 Task: Use the formula "ERROR.TYPE" in spreadsheet "Project protfolio".
Action: Mouse moved to (604, 79)
Screenshot: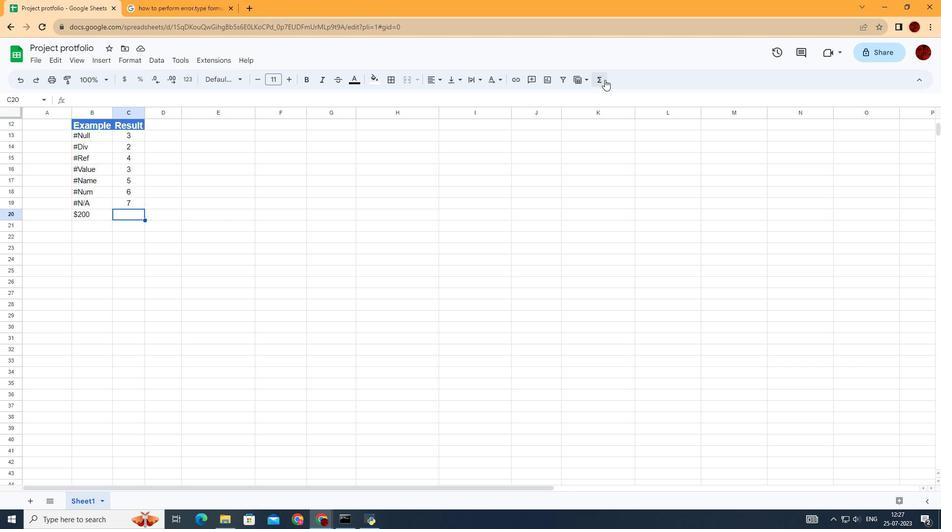 
Action: Mouse pressed left at (604, 79)
Screenshot: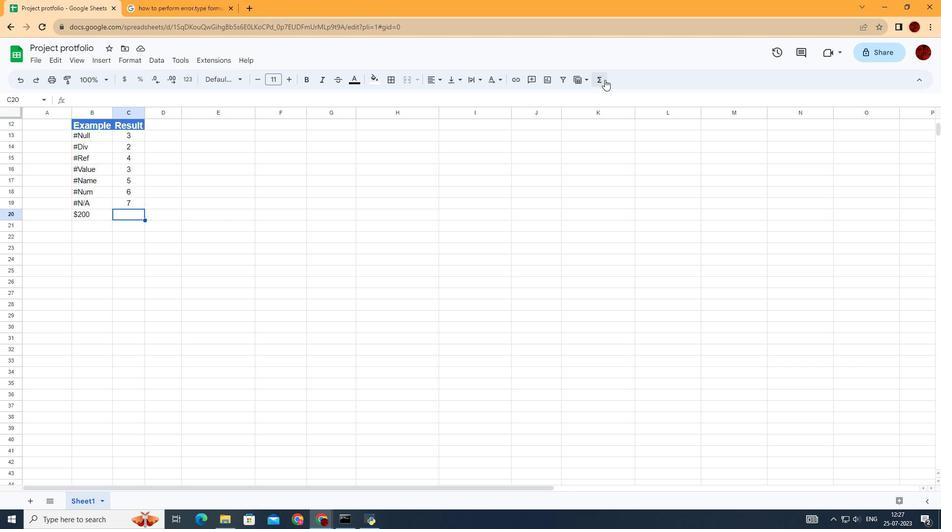 
Action: Mouse moved to (747, 169)
Screenshot: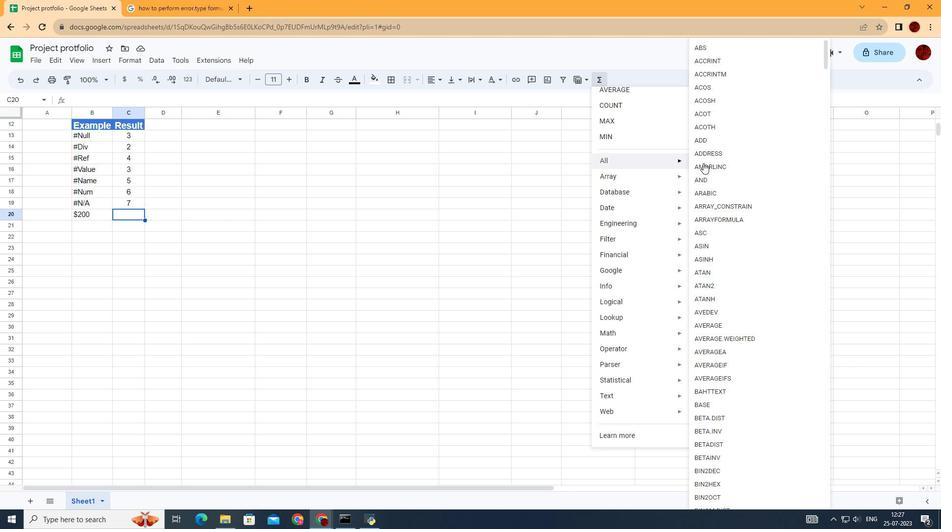 
Action: Mouse scrolled (747, 168) with delta (0, 0)
Screenshot: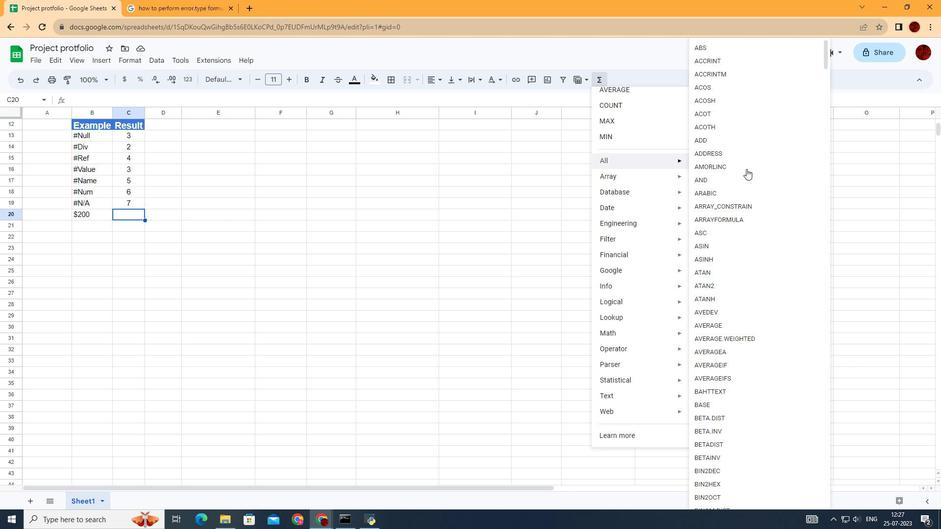 
Action: Mouse scrolled (747, 168) with delta (0, 0)
Screenshot: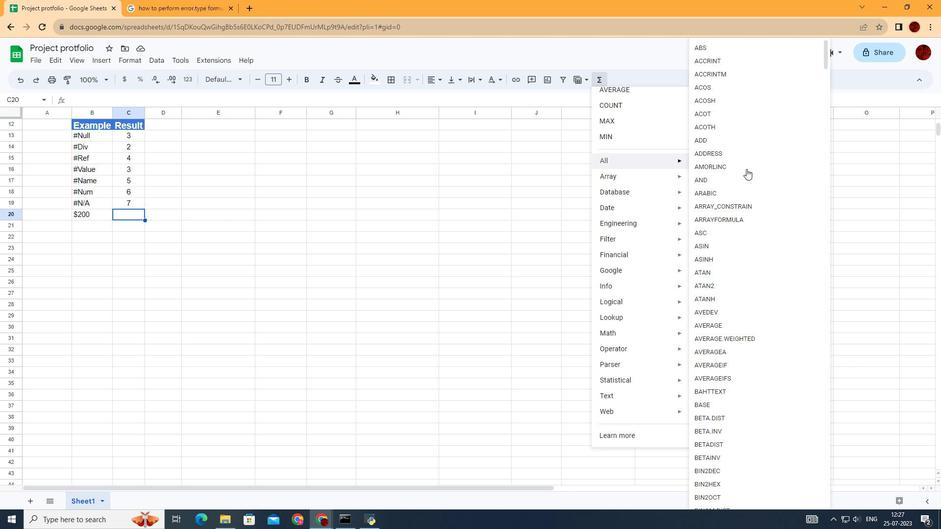 
Action: Mouse scrolled (747, 168) with delta (0, 0)
Screenshot: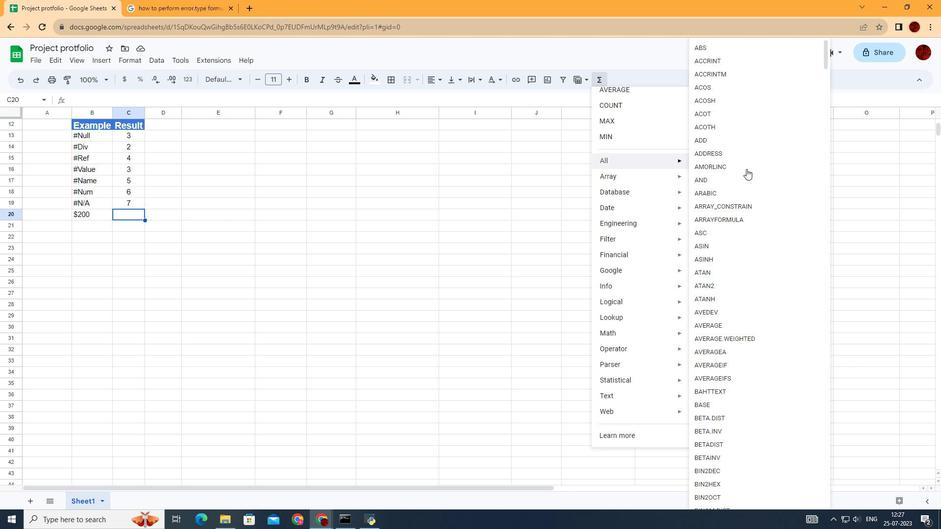 
Action: Mouse scrolled (747, 168) with delta (0, 0)
Screenshot: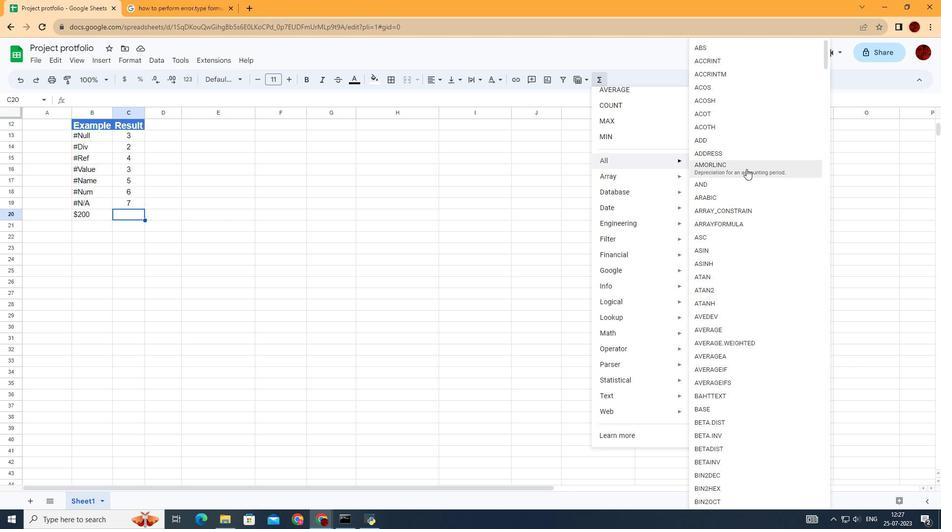 
Action: Mouse scrolled (747, 168) with delta (0, 0)
Screenshot: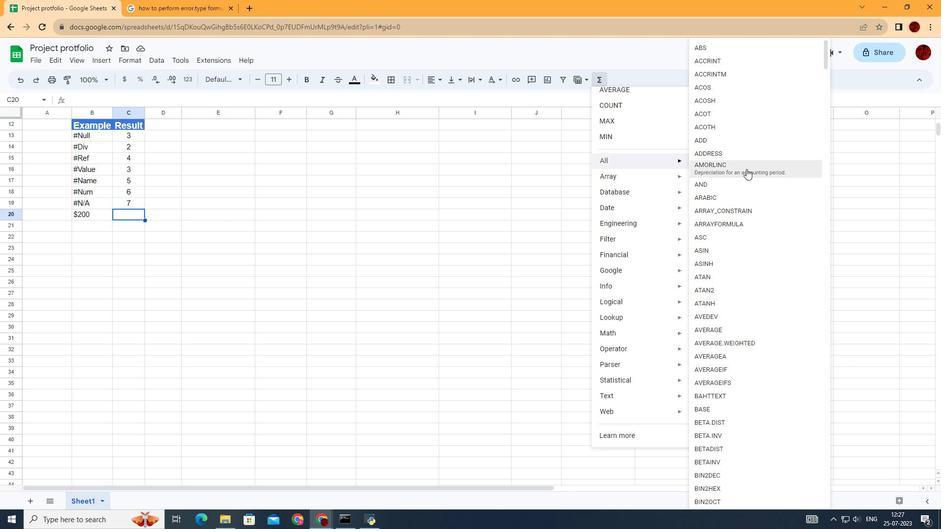 
Action: Mouse scrolled (747, 168) with delta (0, 0)
Screenshot: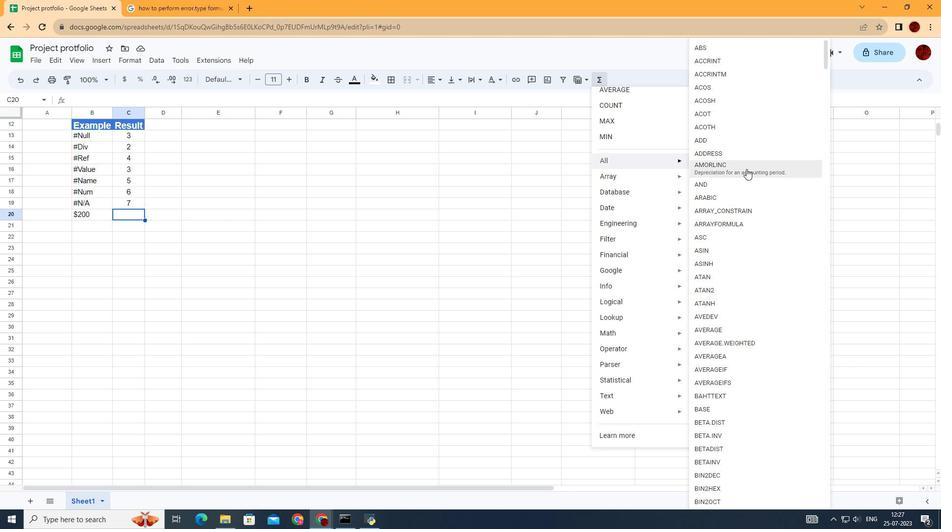 
Action: Mouse scrolled (747, 168) with delta (0, 0)
Screenshot: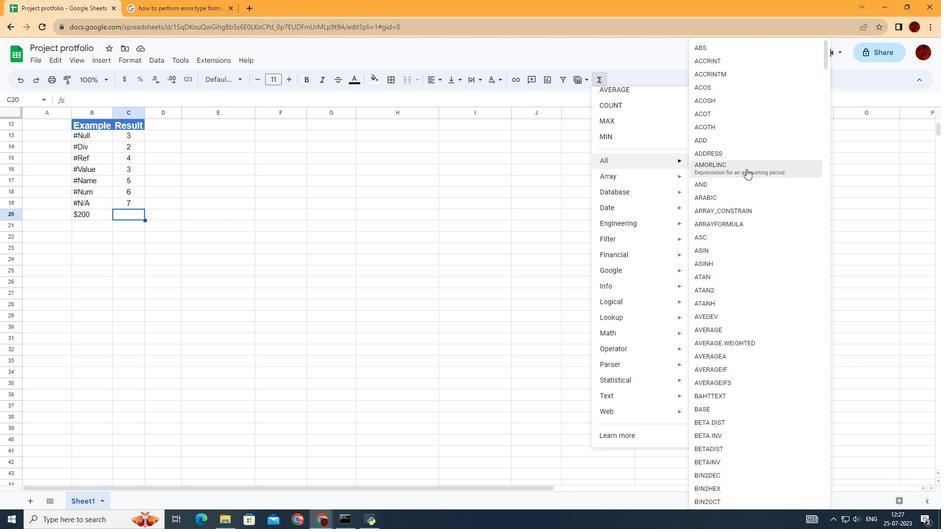 
Action: Mouse scrolled (747, 168) with delta (0, 0)
Screenshot: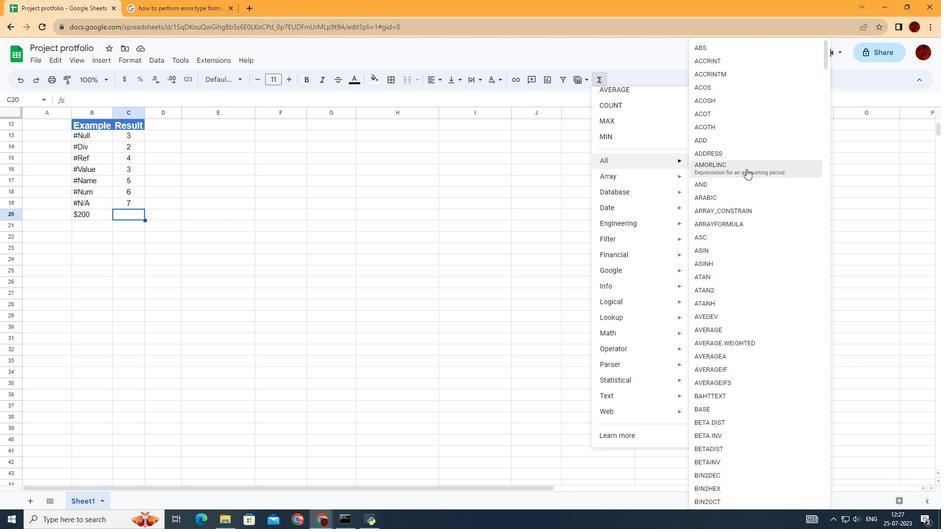 
Action: Mouse scrolled (747, 168) with delta (0, 0)
Screenshot: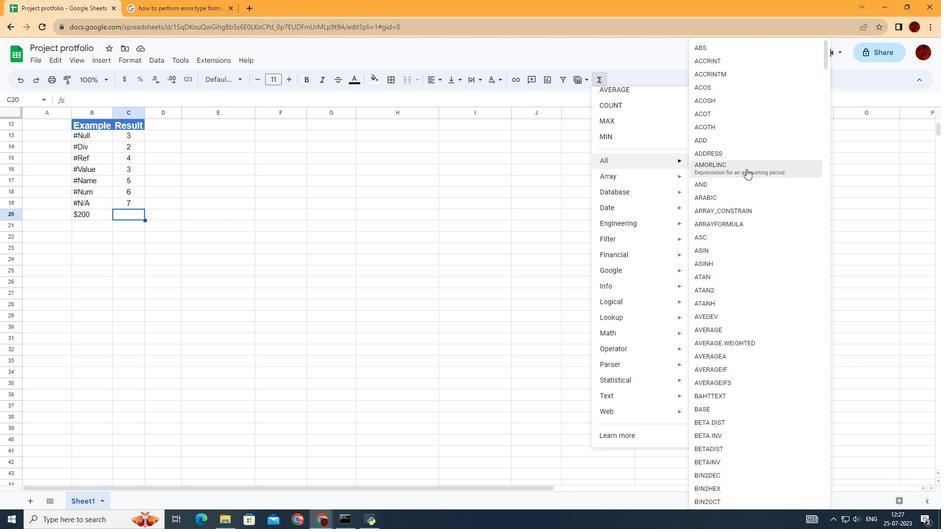 
Action: Mouse scrolled (747, 168) with delta (0, 0)
Screenshot: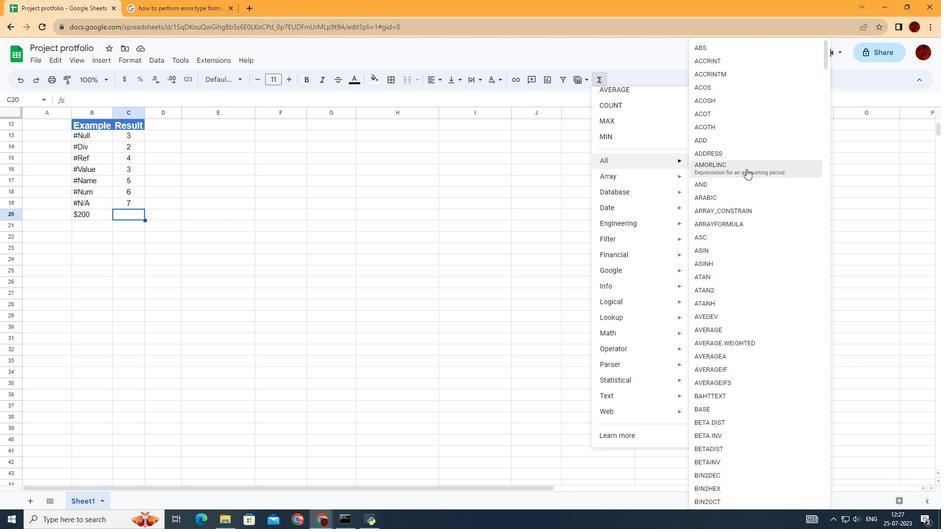 
Action: Mouse scrolled (747, 168) with delta (0, 0)
Screenshot: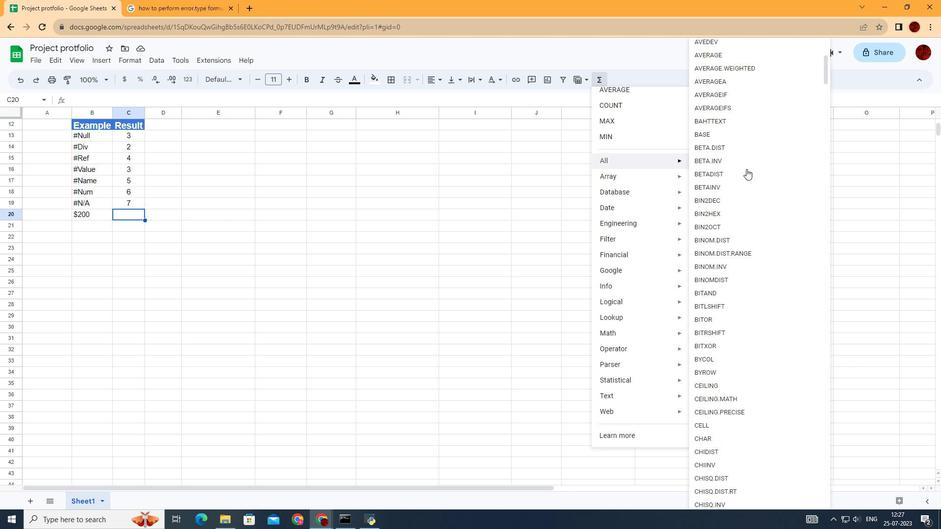 
Action: Mouse scrolled (747, 168) with delta (0, 0)
Screenshot: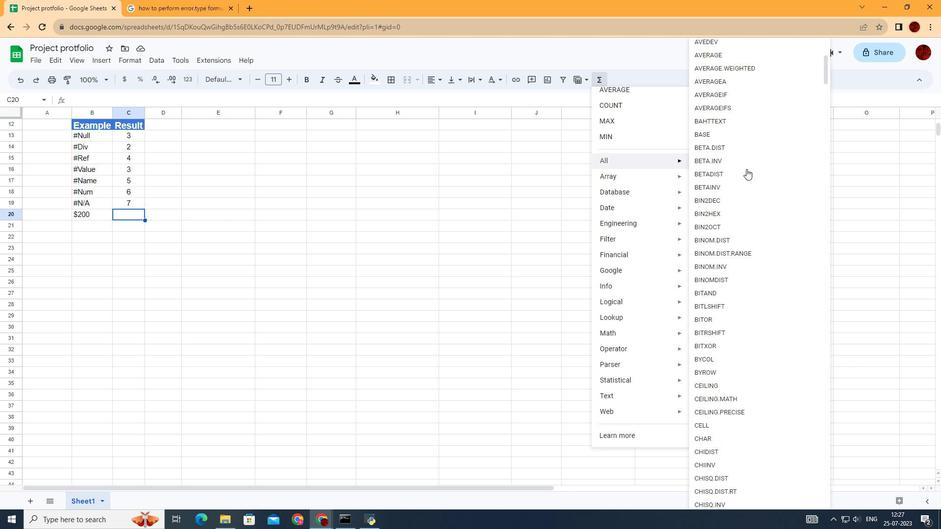 
Action: Mouse scrolled (747, 169) with delta (0, 0)
Screenshot: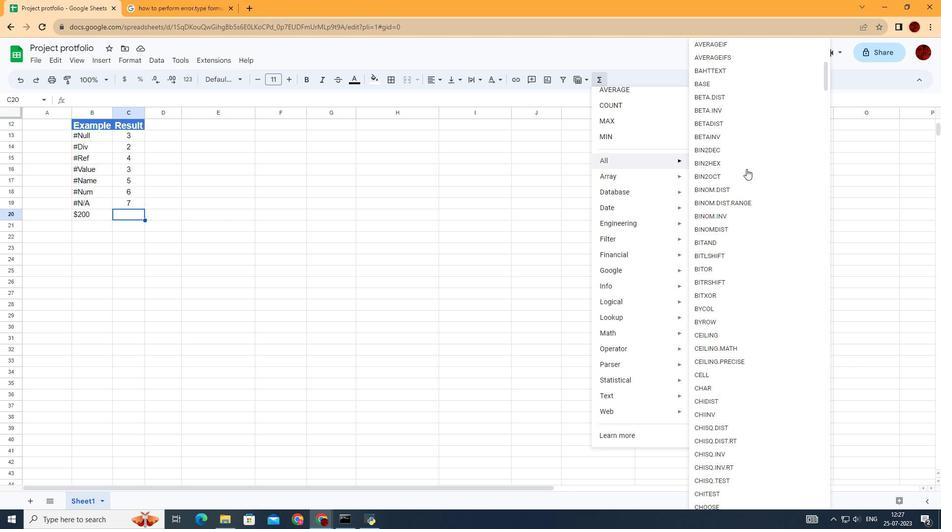 
Action: Mouse scrolled (747, 168) with delta (0, 0)
Screenshot: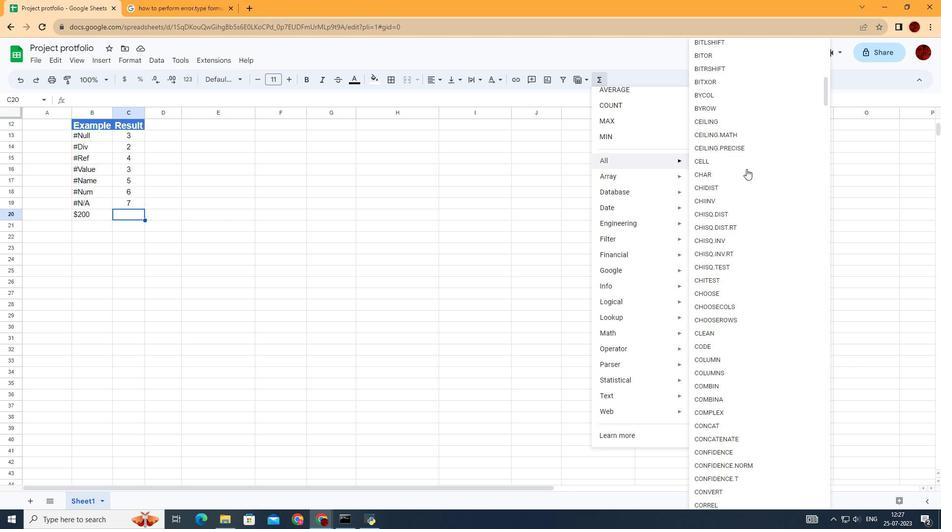 
Action: Mouse scrolled (747, 168) with delta (0, 0)
Screenshot: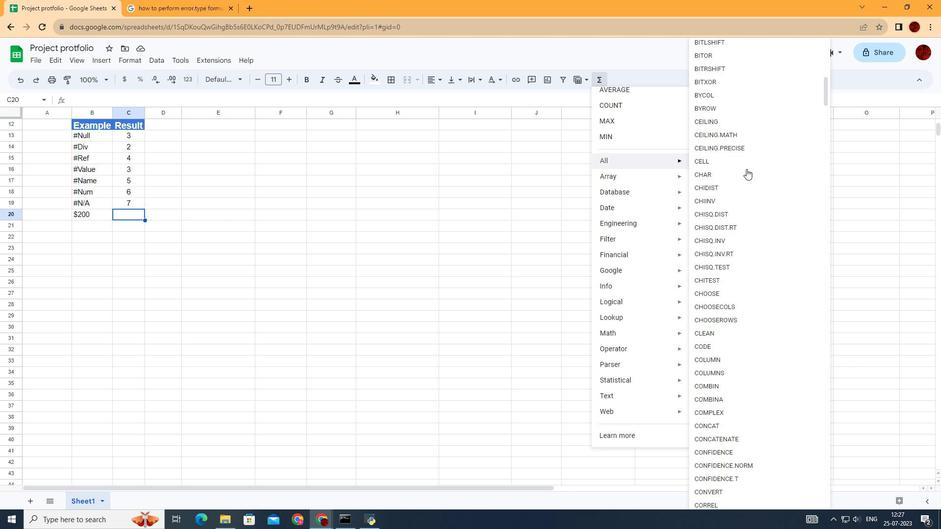 
Action: Mouse scrolled (747, 168) with delta (0, 0)
Screenshot: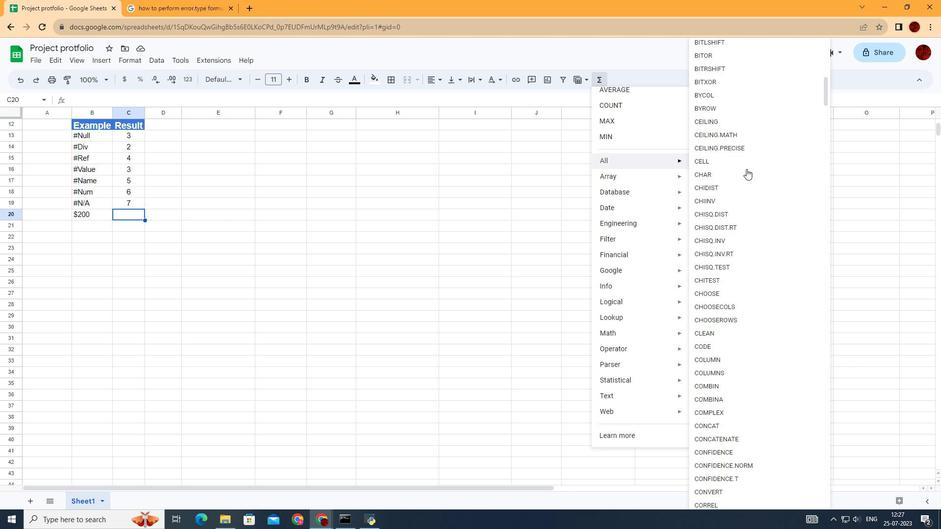 
Action: Mouse scrolled (747, 168) with delta (0, 0)
Screenshot: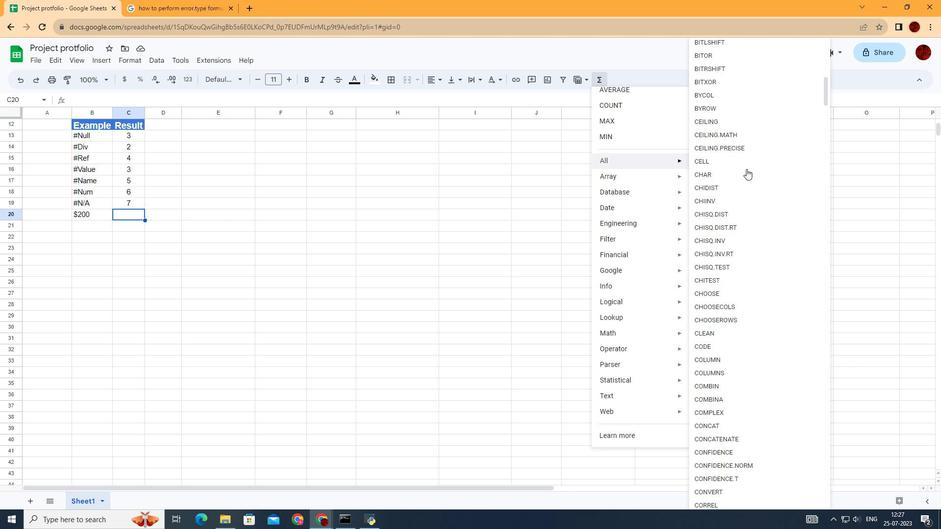
Action: Mouse scrolled (747, 168) with delta (0, 0)
Screenshot: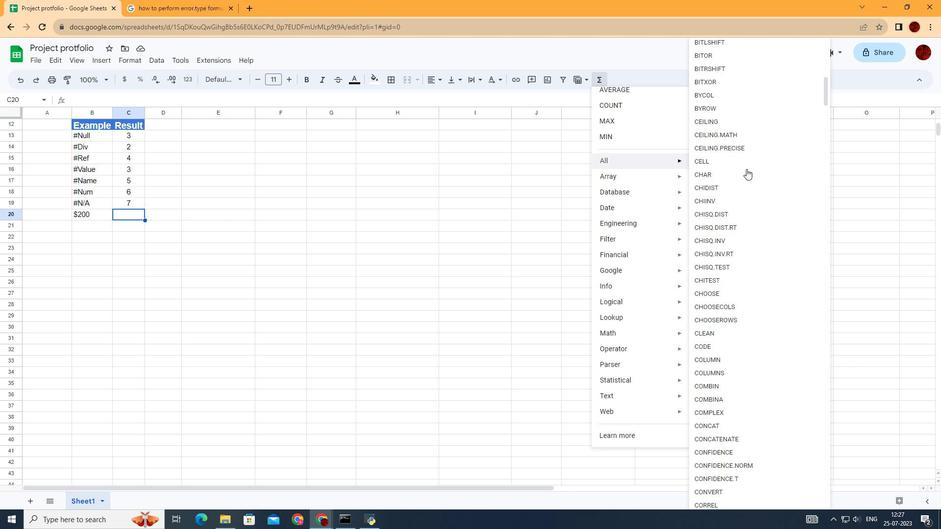 
Action: Mouse scrolled (747, 168) with delta (0, 0)
Screenshot: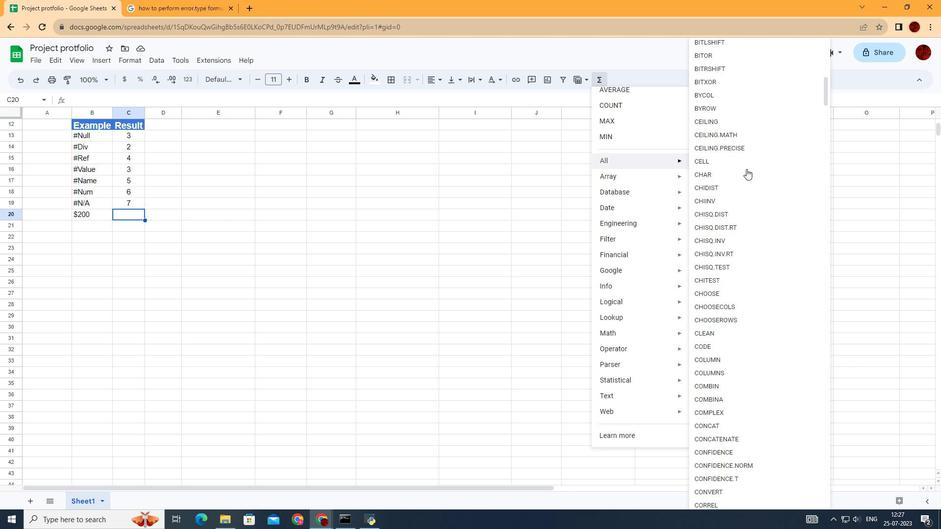 
Action: Mouse scrolled (747, 168) with delta (0, 0)
Screenshot: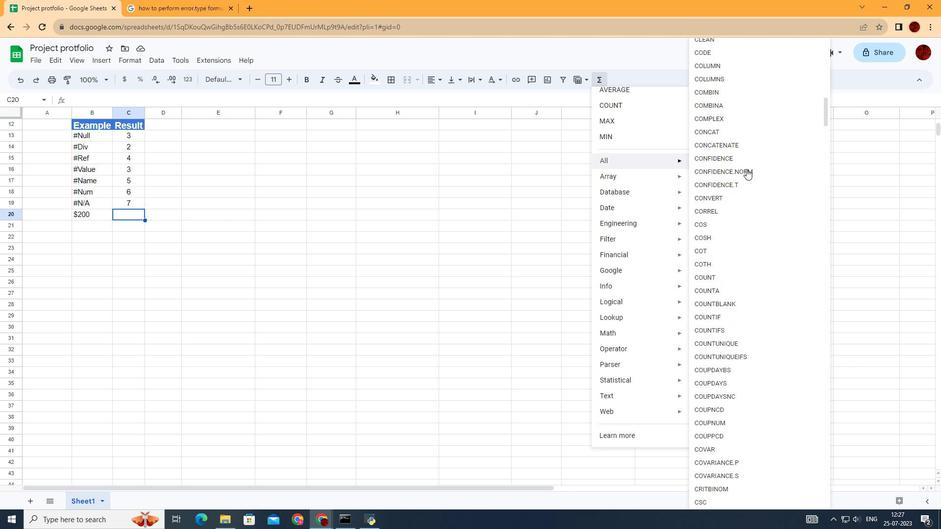 
Action: Mouse scrolled (747, 168) with delta (0, 0)
Screenshot: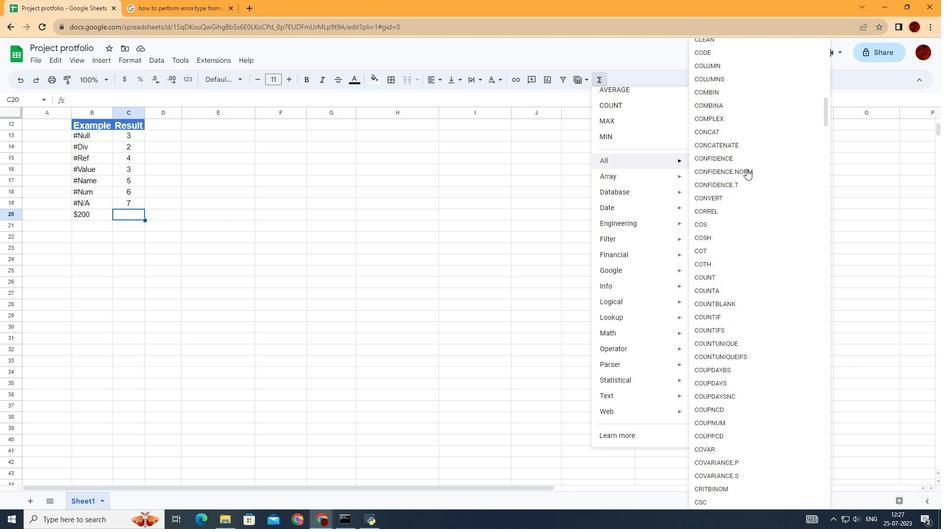 
Action: Mouse scrolled (747, 168) with delta (0, 0)
Screenshot: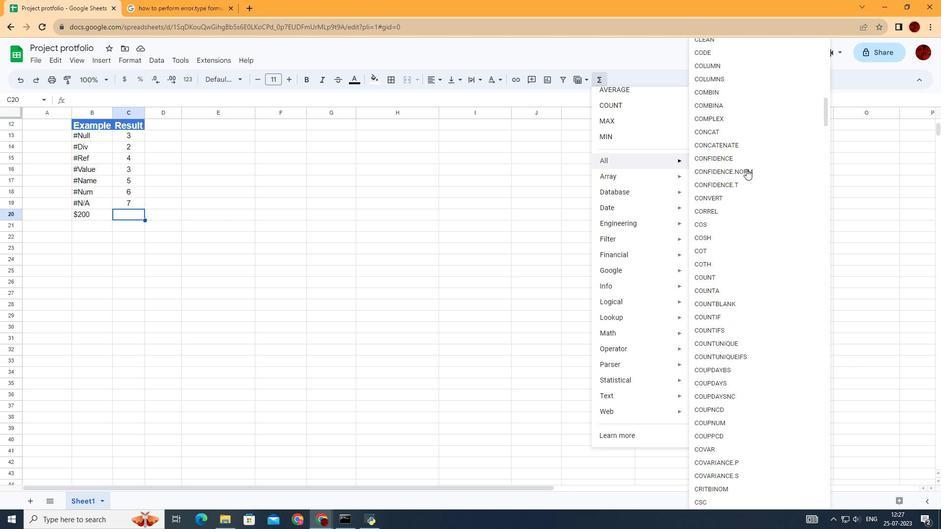 
Action: Mouse scrolled (747, 168) with delta (0, 0)
Screenshot: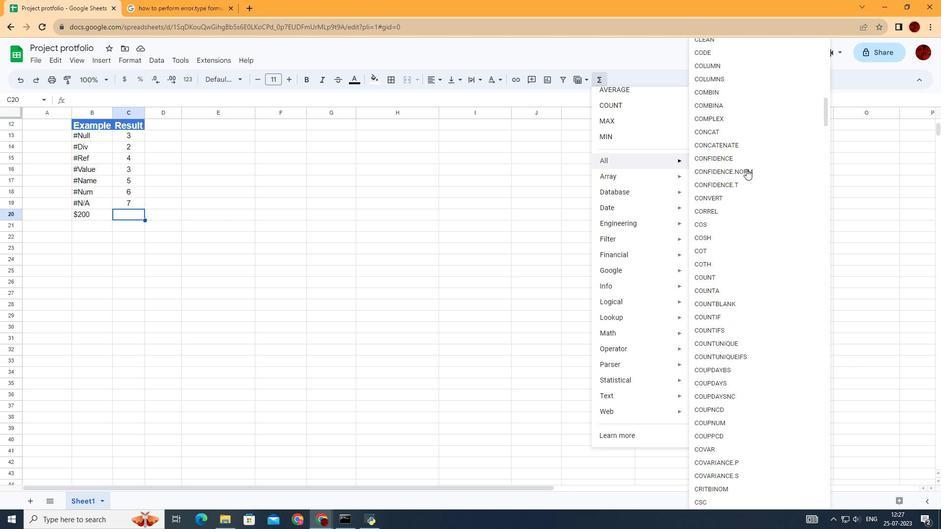 
Action: Mouse scrolled (747, 168) with delta (0, 0)
Screenshot: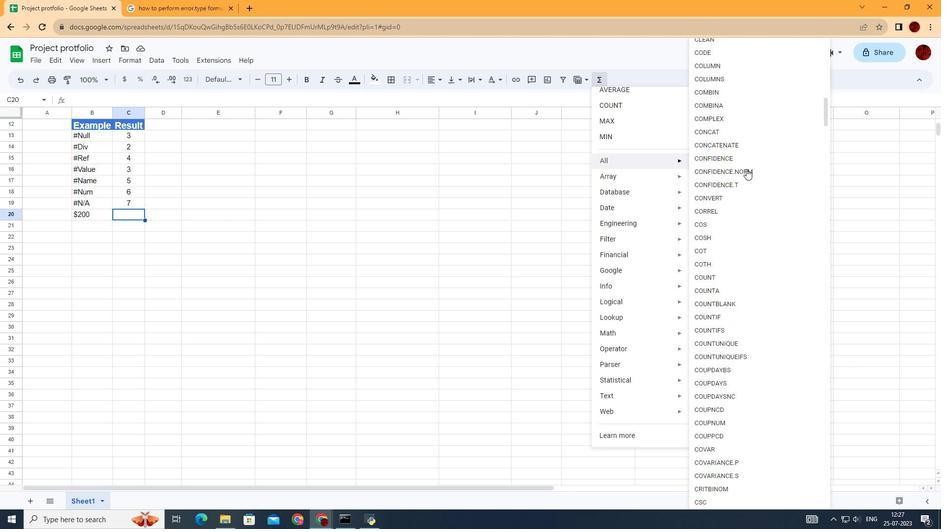 
Action: Mouse scrolled (747, 168) with delta (0, 0)
Screenshot: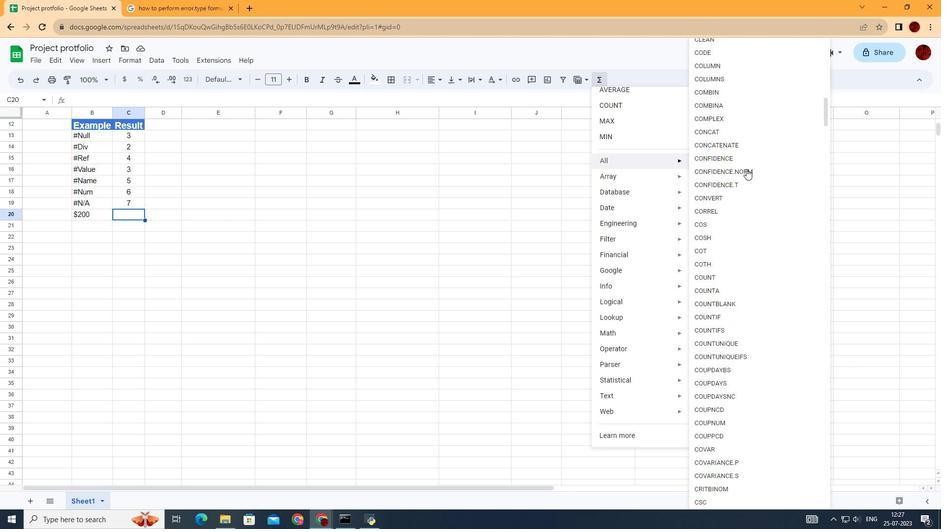 
Action: Mouse scrolled (747, 168) with delta (0, 0)
Screenshot: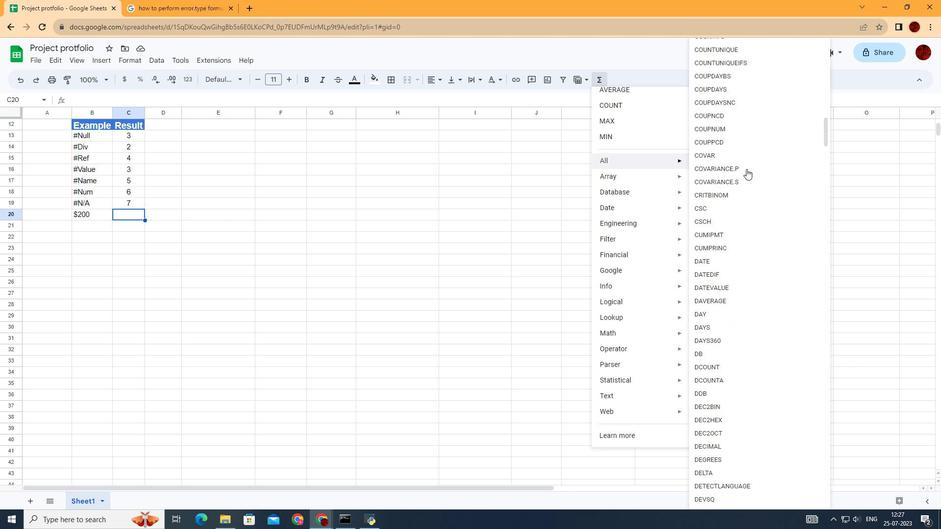 
Action: Mouse scrolled (747, 168) with delta (0, 0)
Screenshot: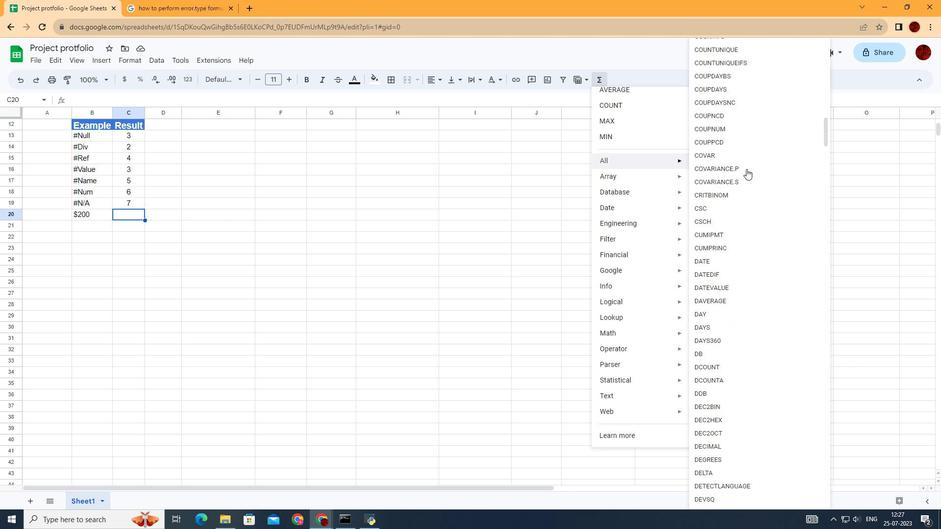 
Action: Mouse scrolled (747, 168) with delta (0, 0)
Screenshot: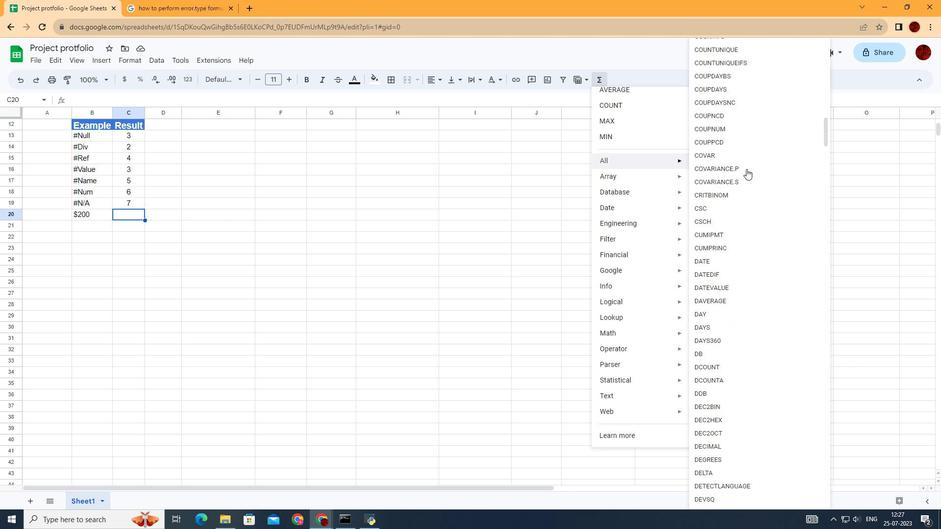 
Action: Mouse scrolled (747, 168) with delta (0, 0)
Screenshot: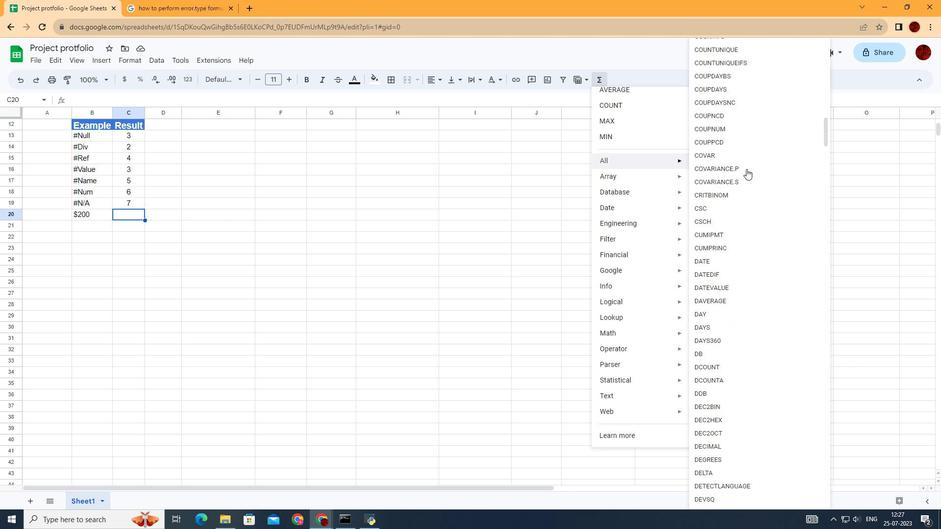 
Action: Mouse scrolled (747, 168) with delta (0, 0)
Screenshot: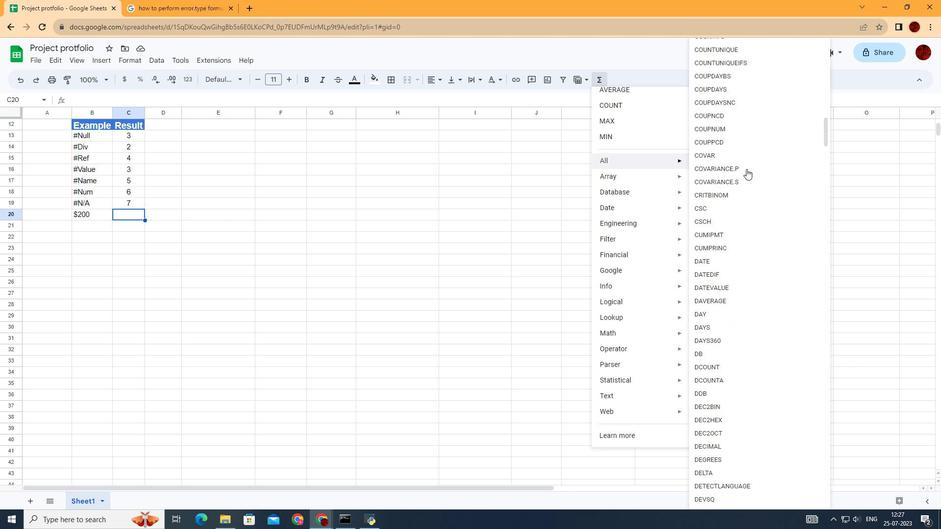
Action: Mouse scrolled (747, 168) with delta (0, 0)
Screenshot: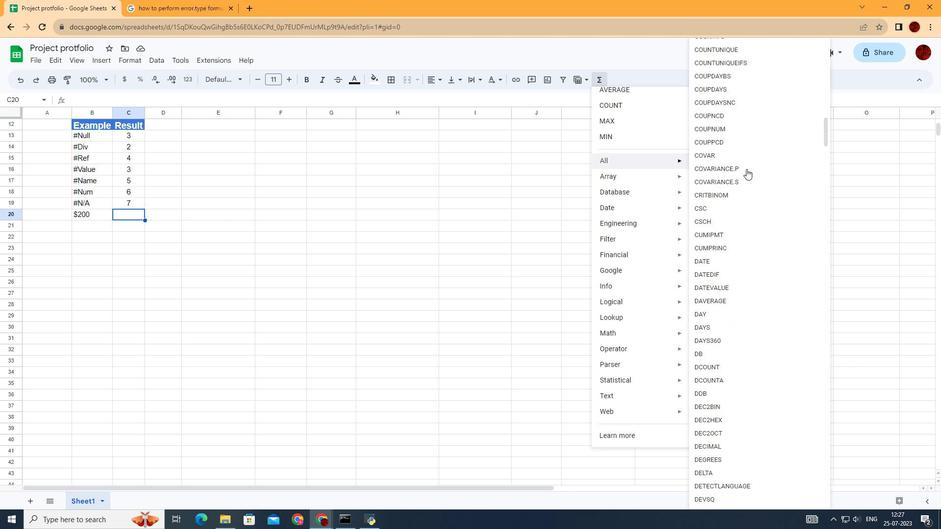 
Action: Mouse scrolled (747, 168) with delta (0, 0)
Screenshot: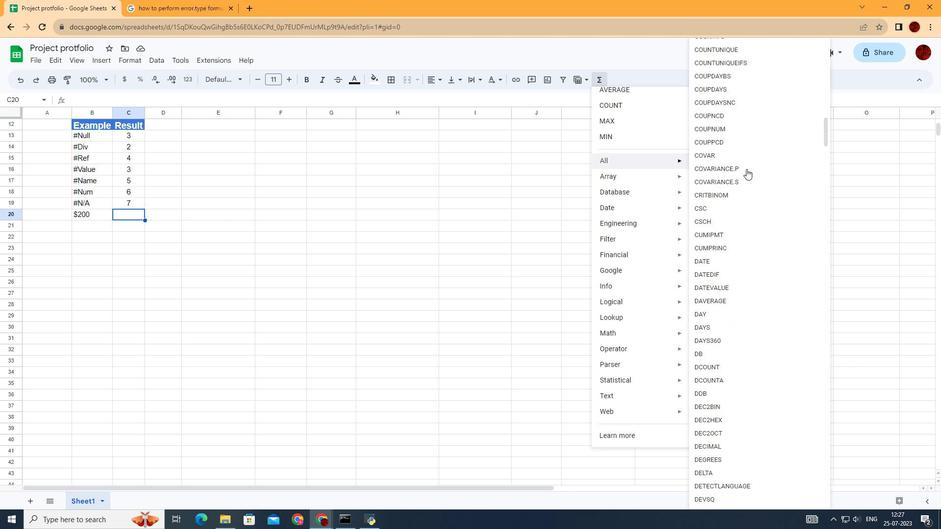 
Action: Mouse scrolled (747, 168) with delta (0, 0)
Screenshot: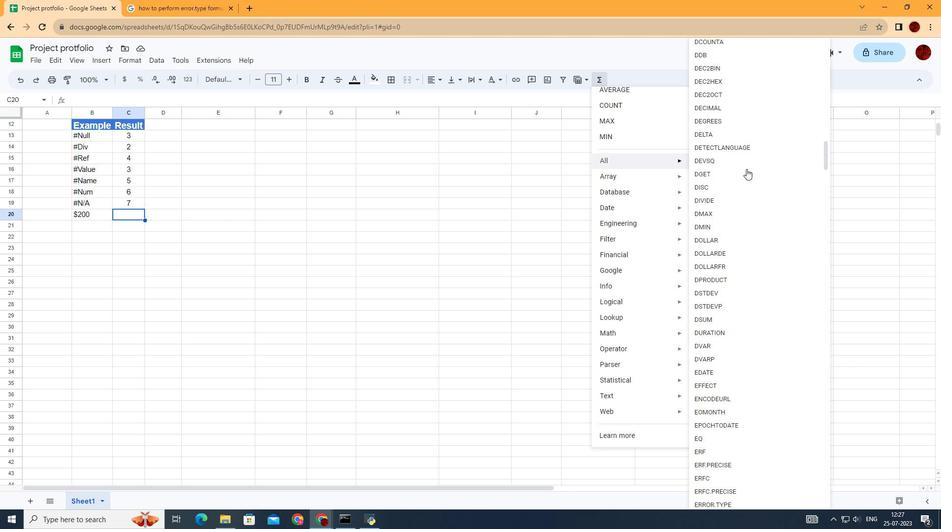 
Action: Mouse scrolled (747, 168) with delta (0, 0)
Screenshot: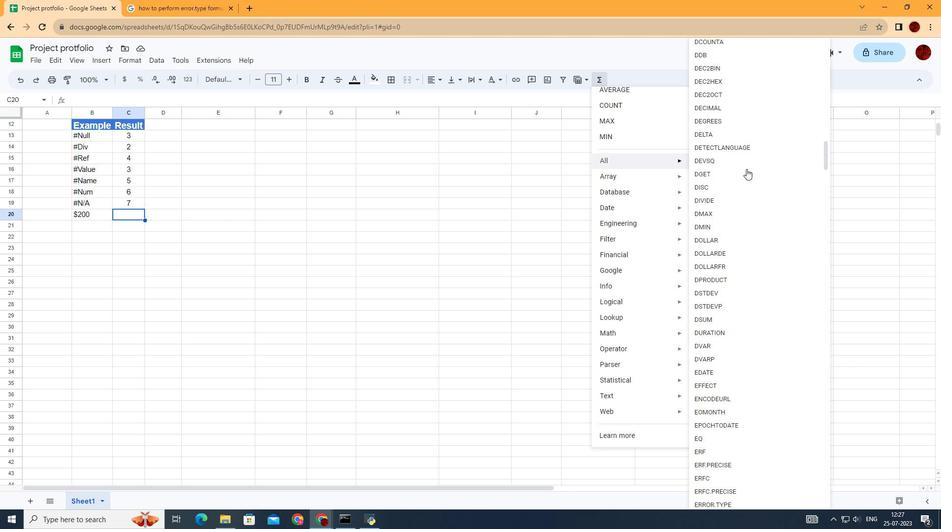 
Action: Mouse scrolled (747, 168) with delta (0, 0)
Screenshot: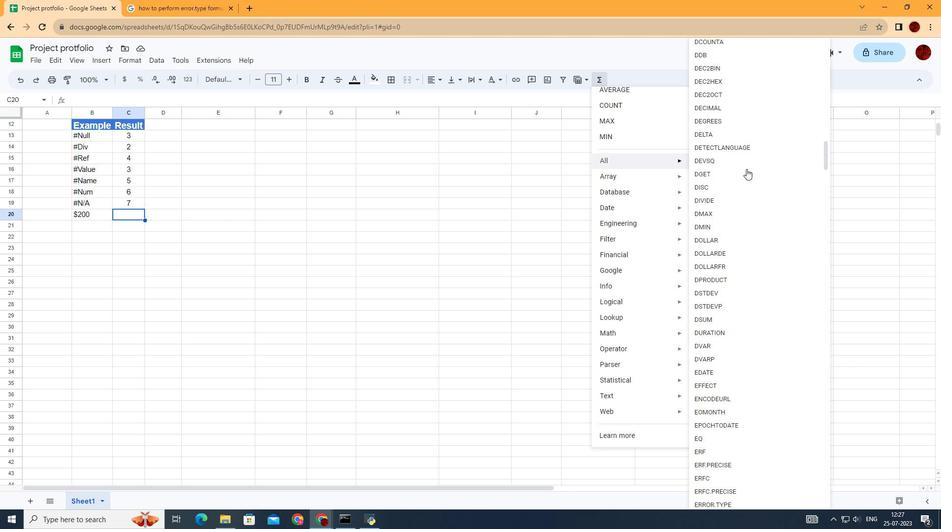 
Action: Mouse scrolled (747, 168) with delta (0, 0)
Screenshot: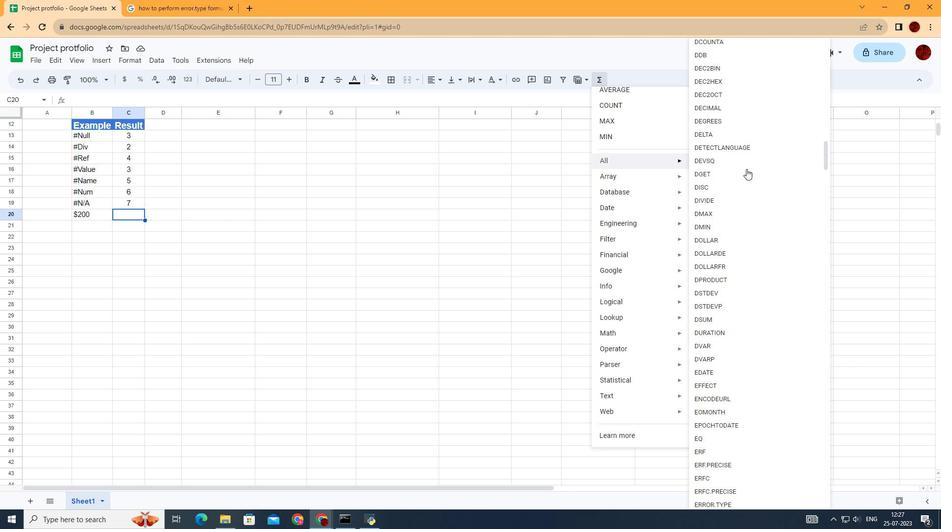 
Action: Mouse scrolled (747, 168) with delta (0, 0)
Screenshot: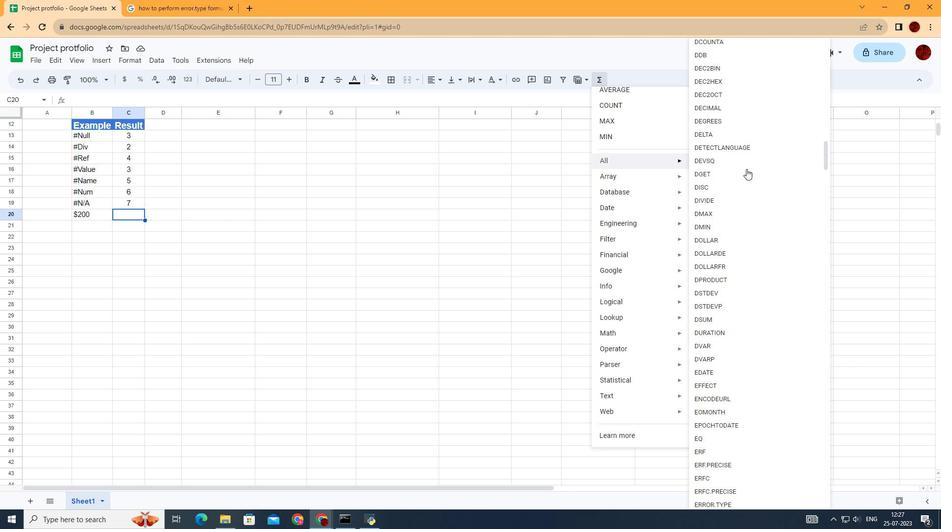 
Action: Mouse scrolled (747, 168) with delta (0, 0)
Screenshot: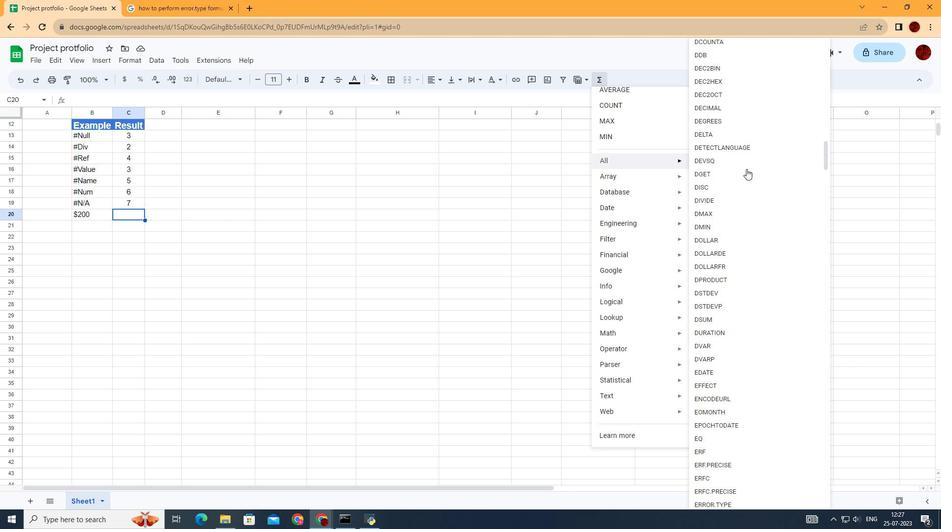 
Action: Mouse moved to (719, 213)
Screenshot: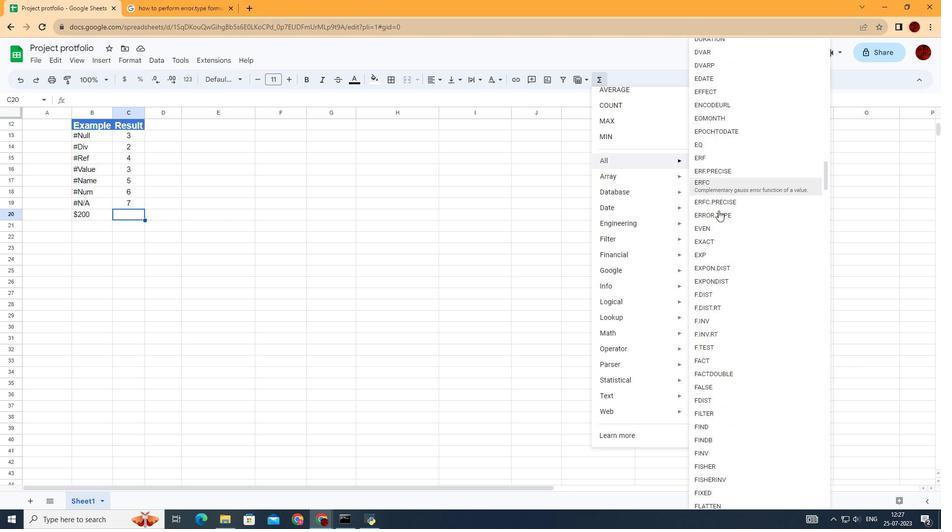 
Action: Mouse pressed left at (719, 213)
Screenshot: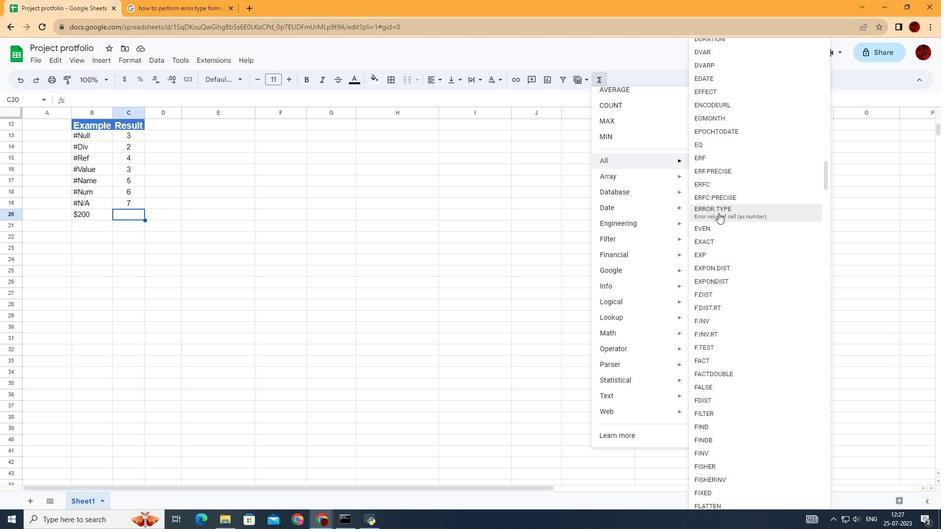 
Action: Mouse moved to (93, 214)
Screenshot: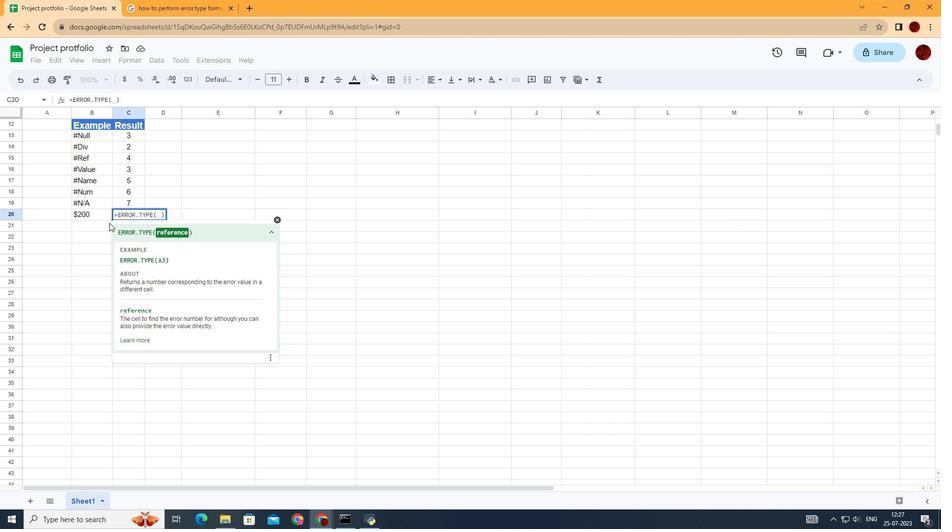 
Action: Mouse pressed left at (93, 214)
Screenshot: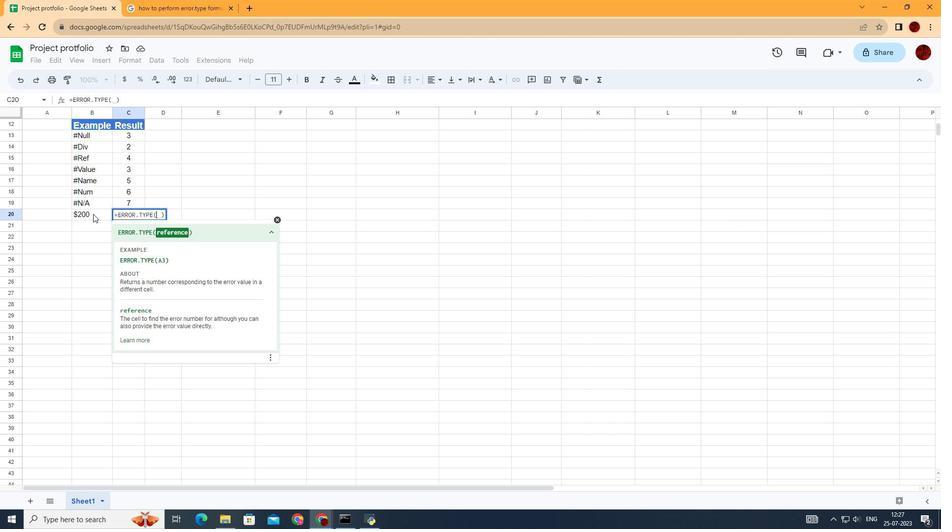 
Action: Key pressed <Key.enter>
Screenshot: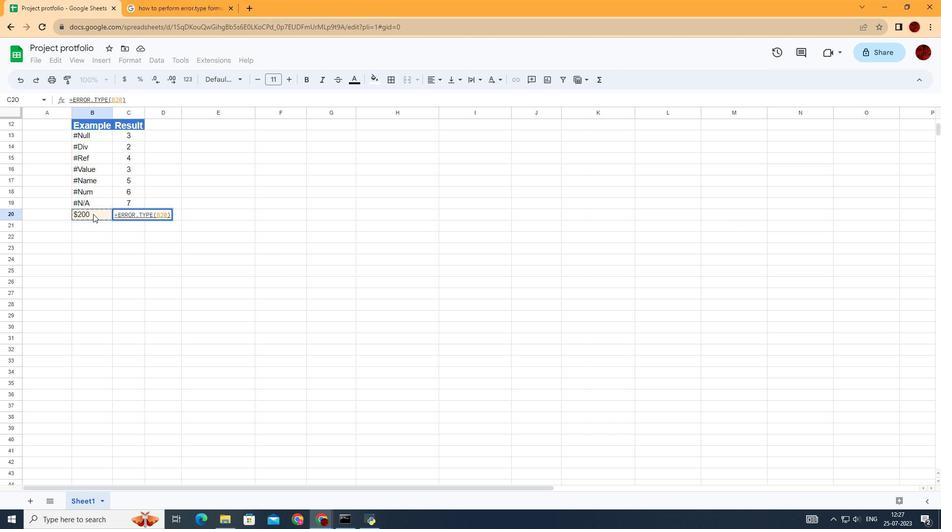 
Action: Mouse moved to (139, 211)
Screenshot: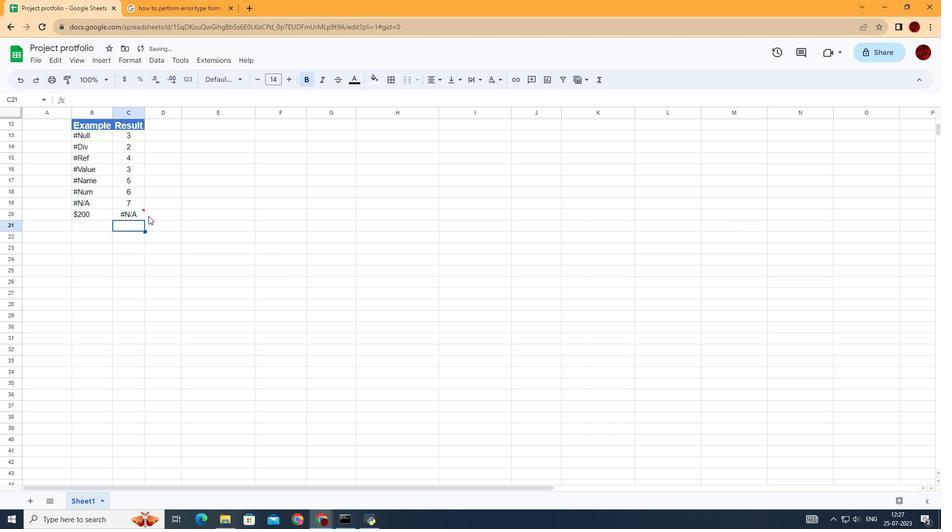 
